 Task: Check current mortgage rates for homes with 1 Year ARM loan payments.
Action: Mouse moved to (866, 166)
Screenshot: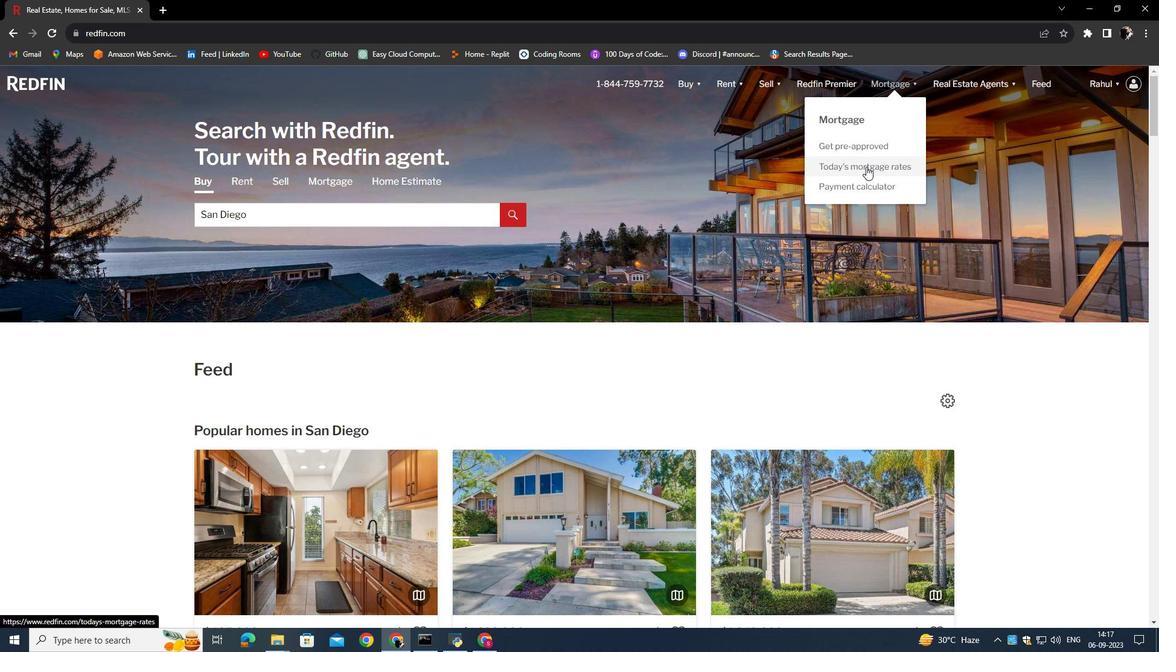 
Action: Mouse pressed left at (866, 166)
Screenshot: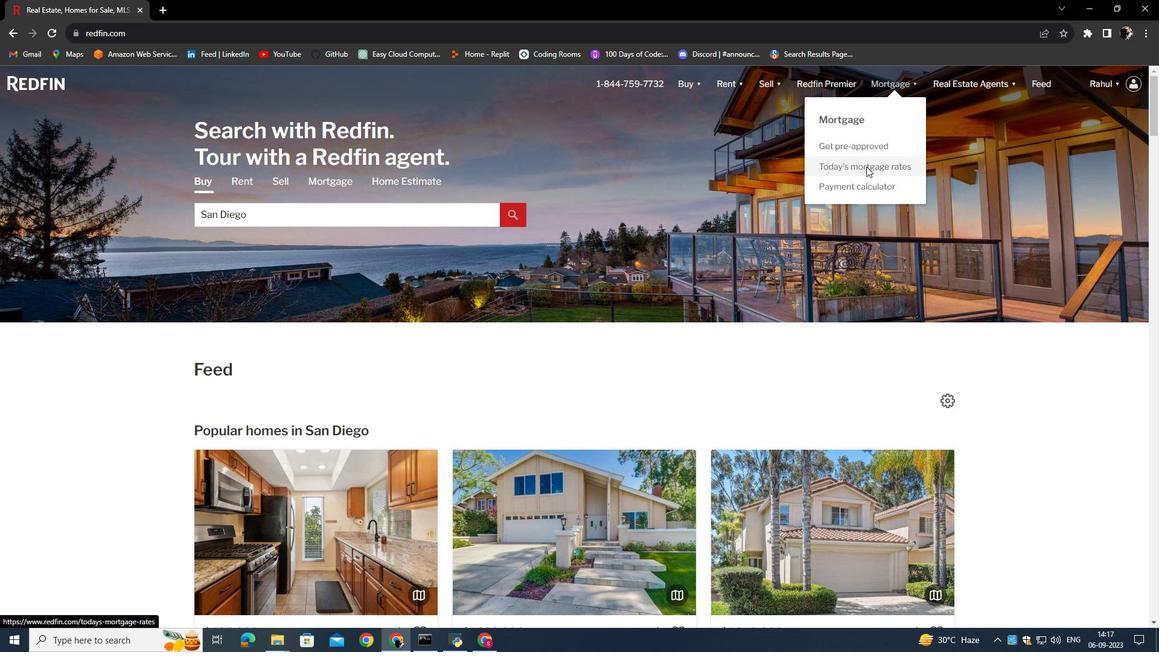 
Action: Mouse moved to (581, 369)
Screenshot: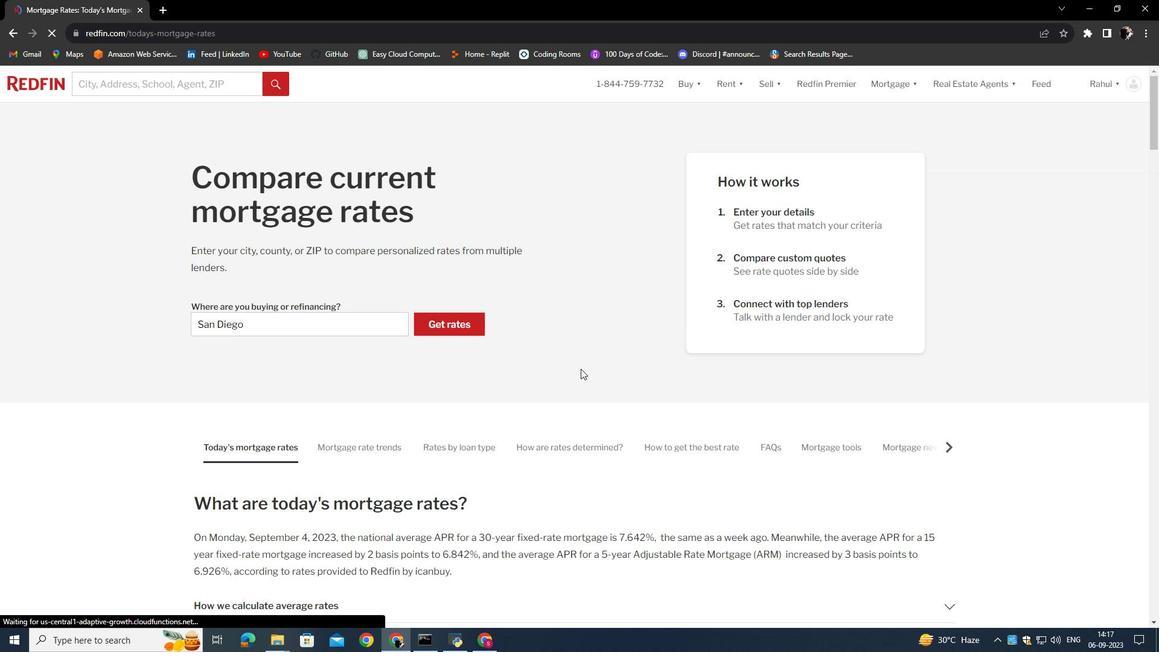 
Action: Mouse scrolled (581, 368) with delta (0, 0)
Screenshot: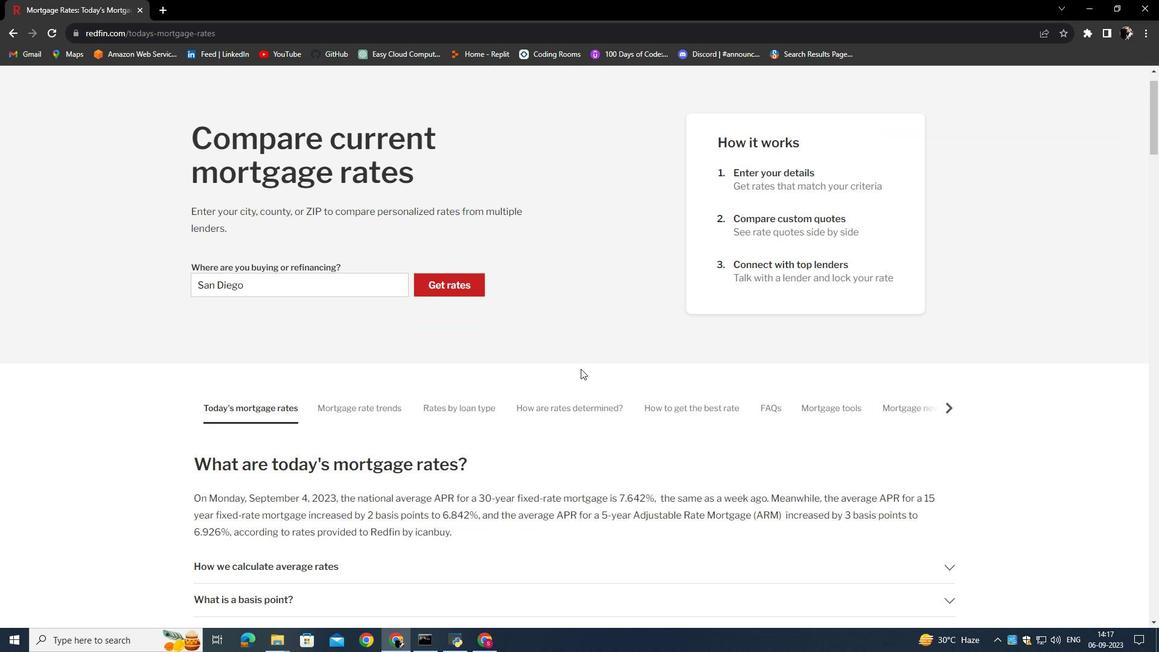 
Action: Mouse moved to (450, 265)
Screenshot: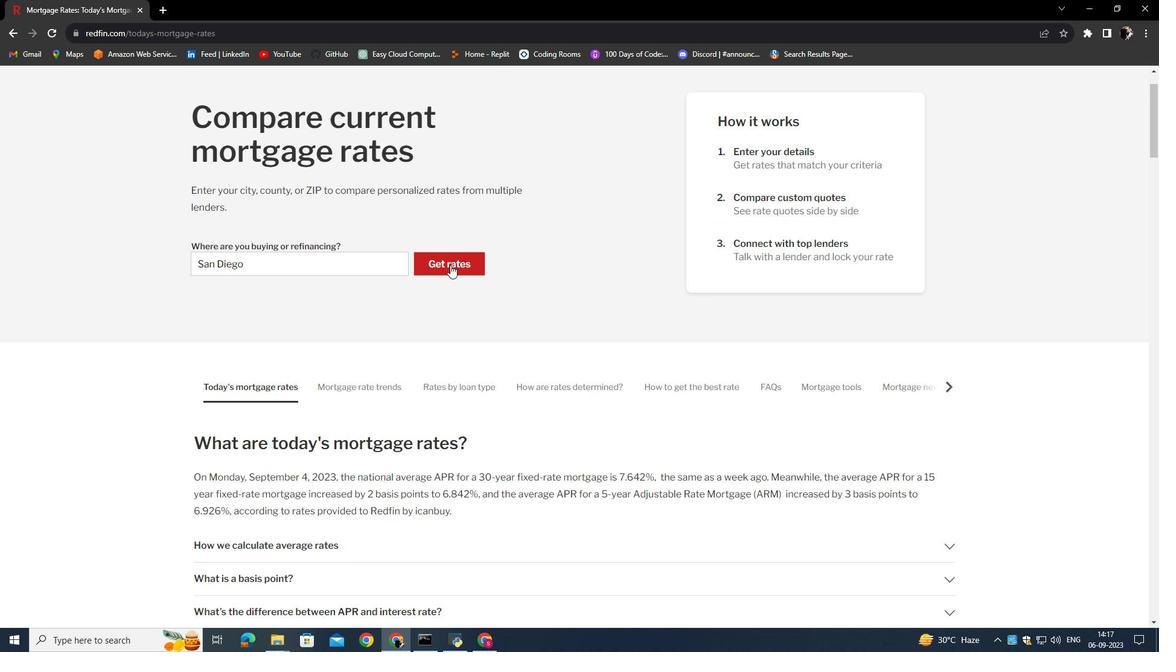 
Action: Mouse pressed left at (450, 265)
Screenshot: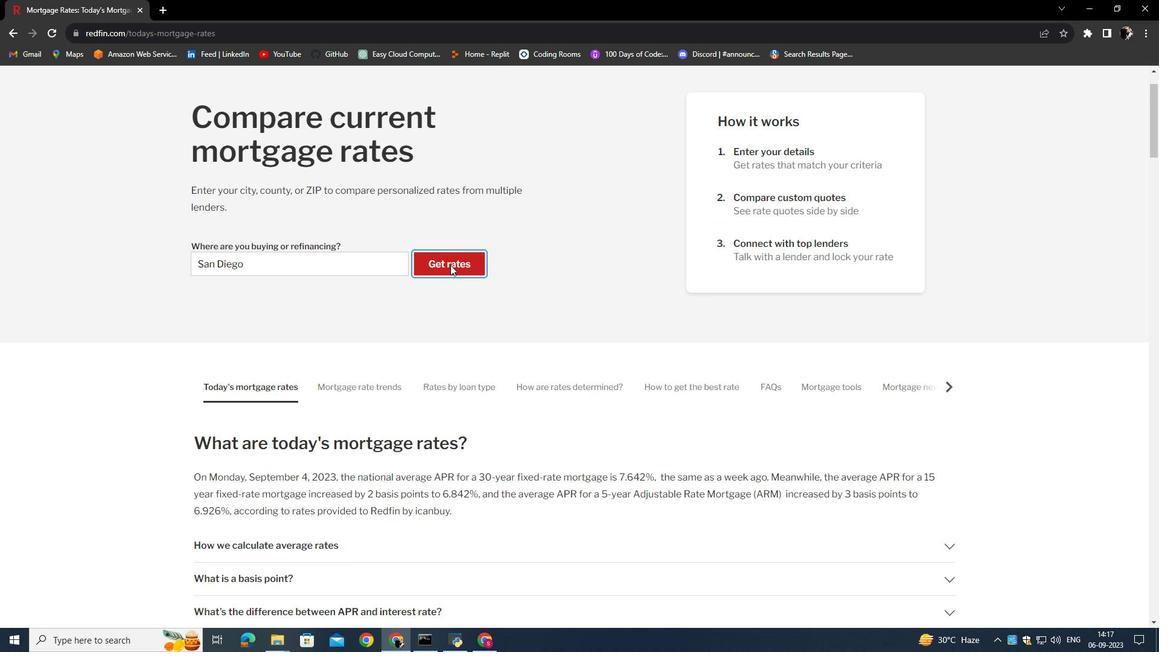 
Action: Mouse moved to (304, 418)
Screenshot: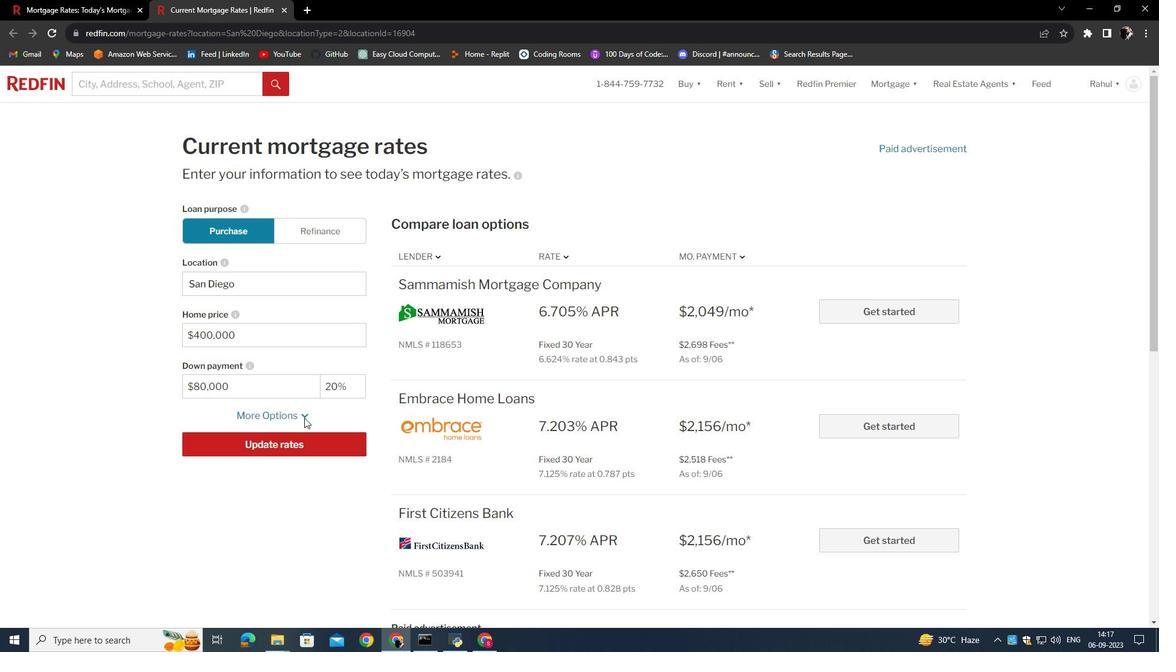 
Action: Mouse pressed left at (304, 418)
Screenshot: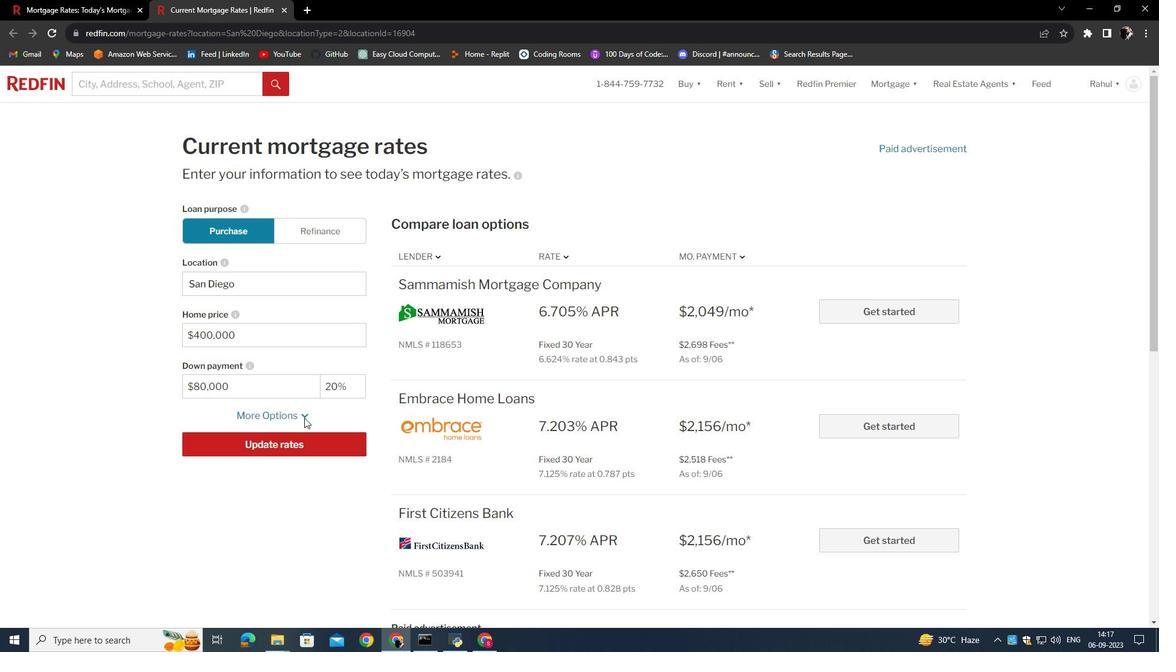 
Action: Mouse scrolled (304, 417) with delta (0, 0)
Screenshot: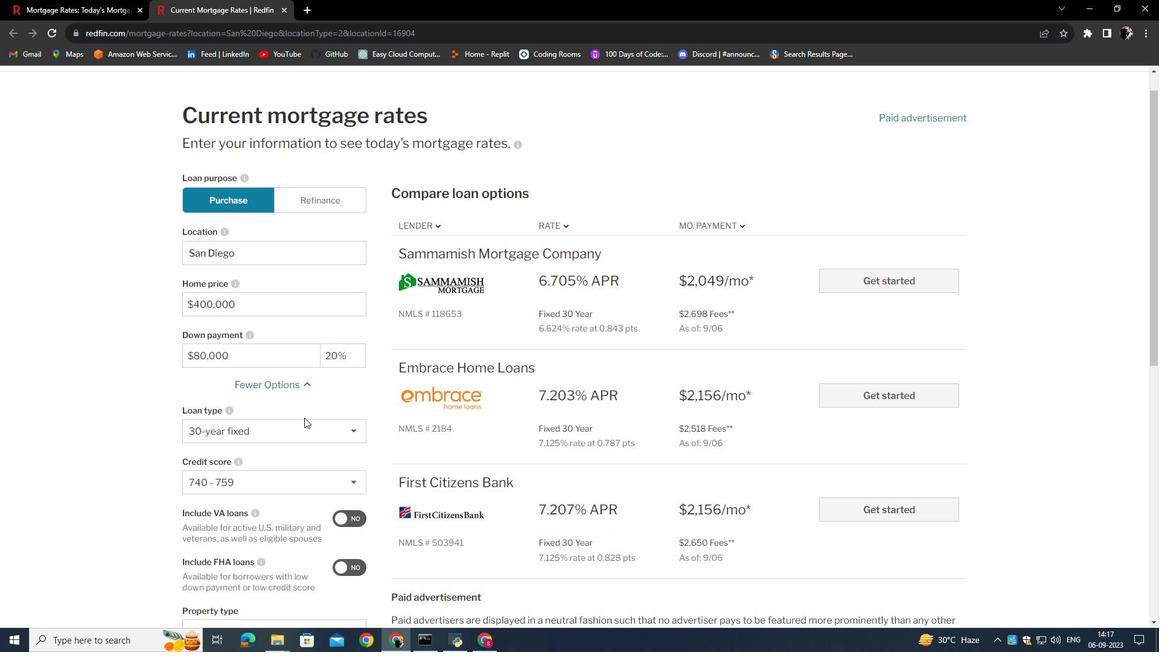 
Action: Mouse scrolled (304, 417) with delta (0, 0)
Screenshot: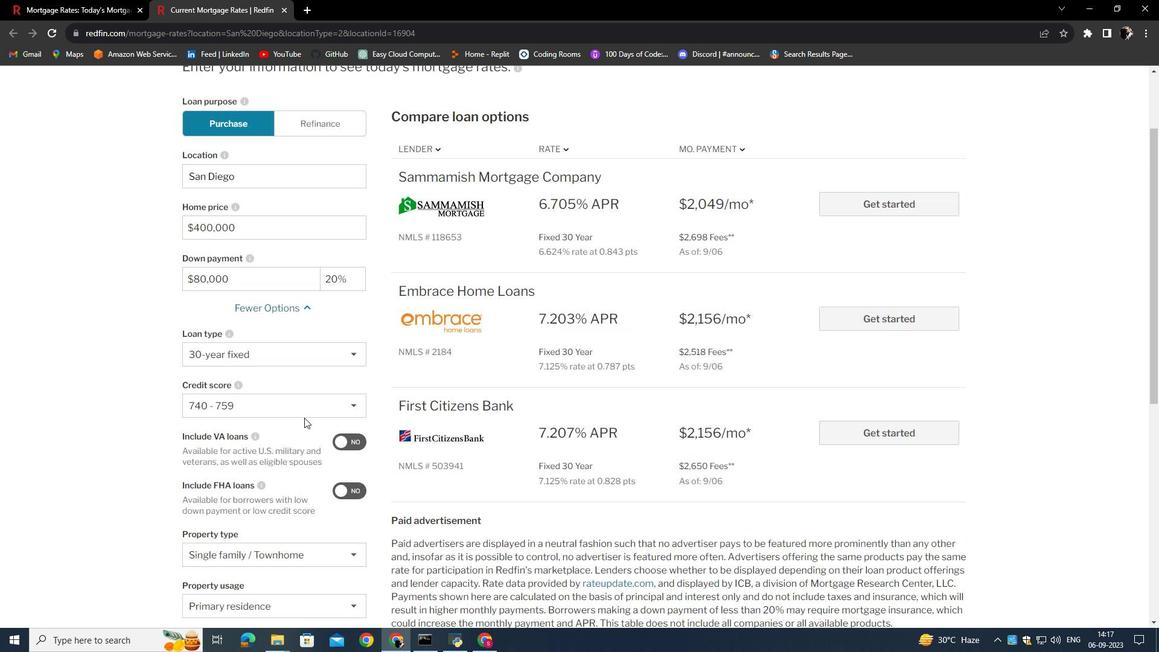 
Action: Mouse moved to (276, 343)
Screenshot: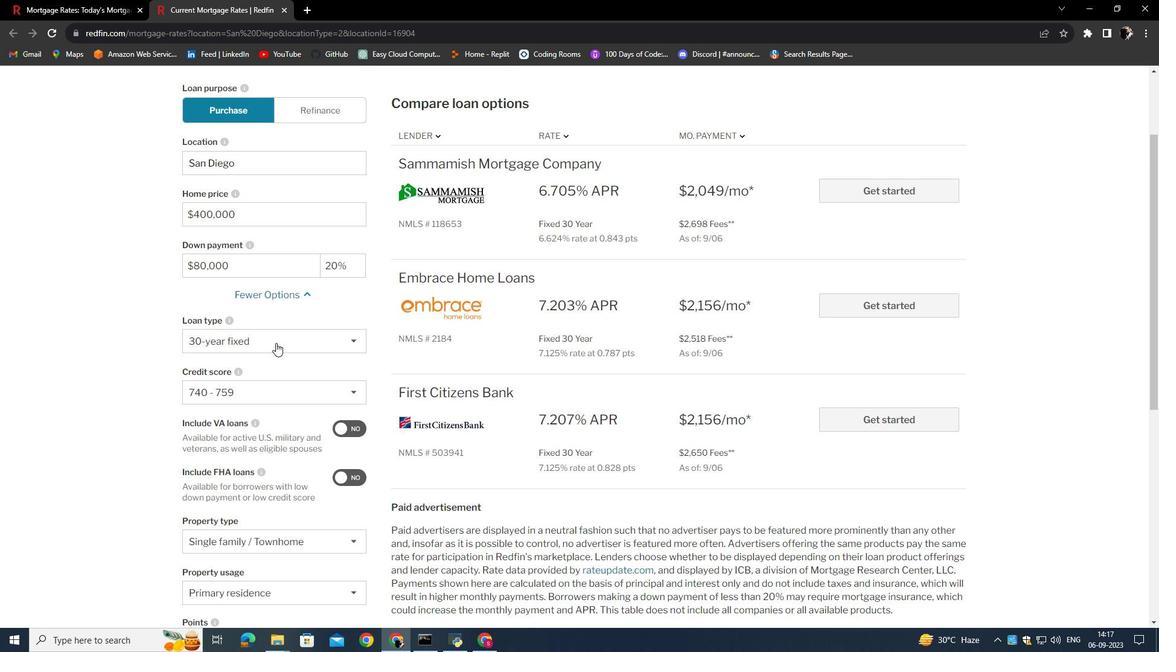 
Action: Mouse pressed left at (276, 343)
Screenshot: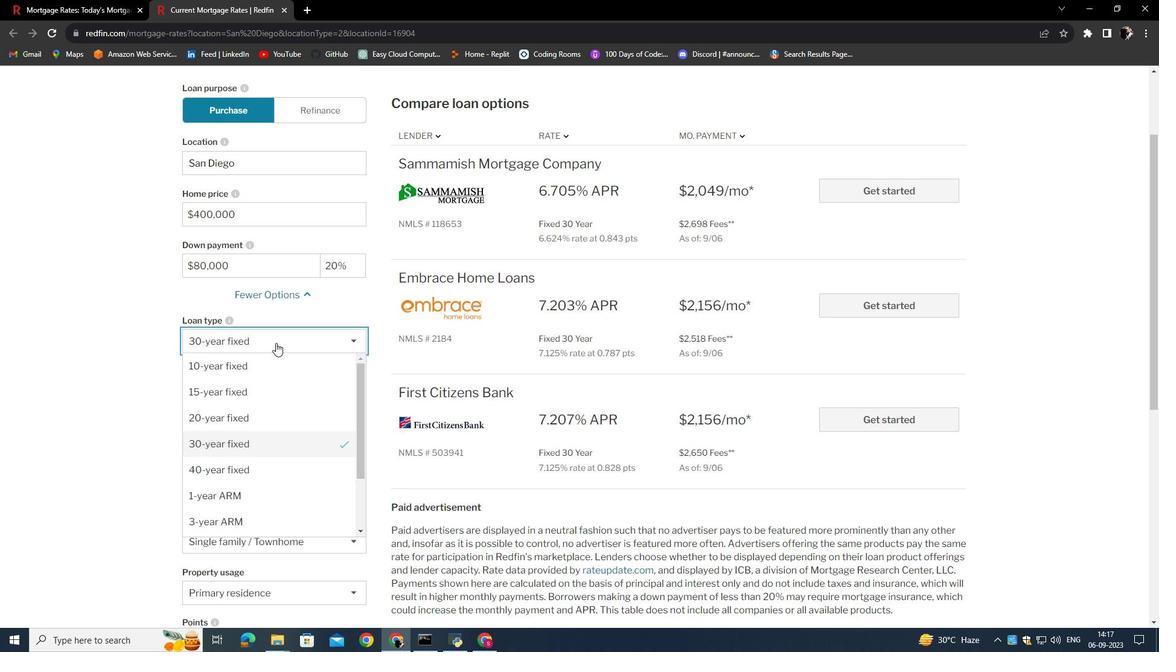 
Action: Mouse moved to (259, 491)
Screenshot: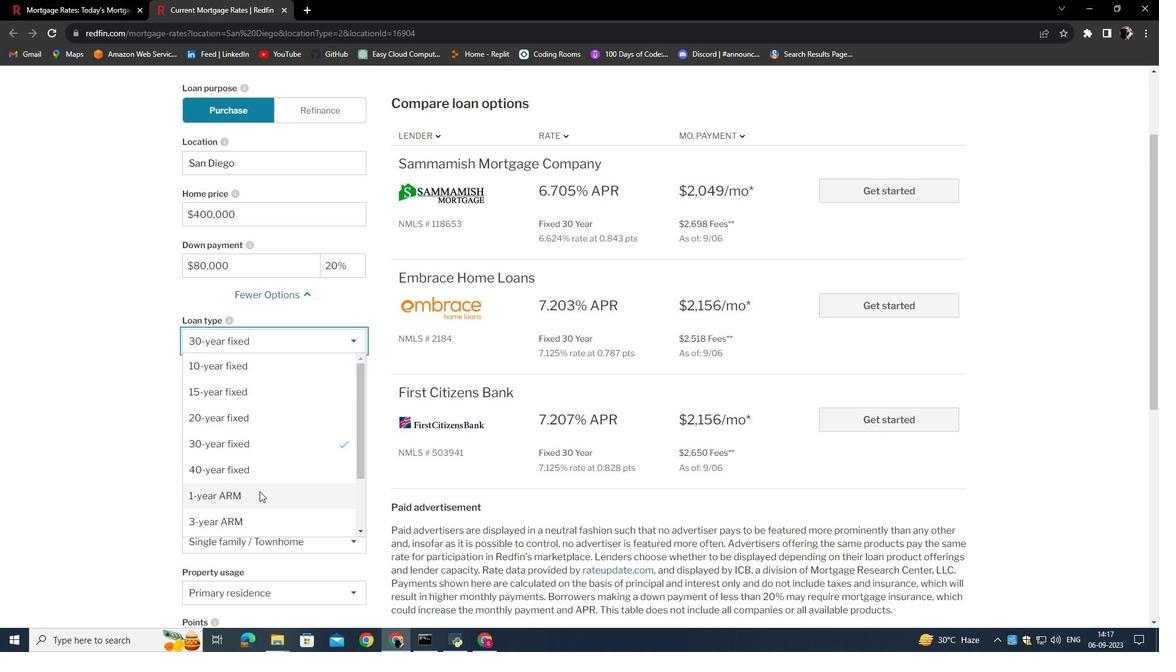 
Action: Mouse pressed left at (259, 491)
Screenshot: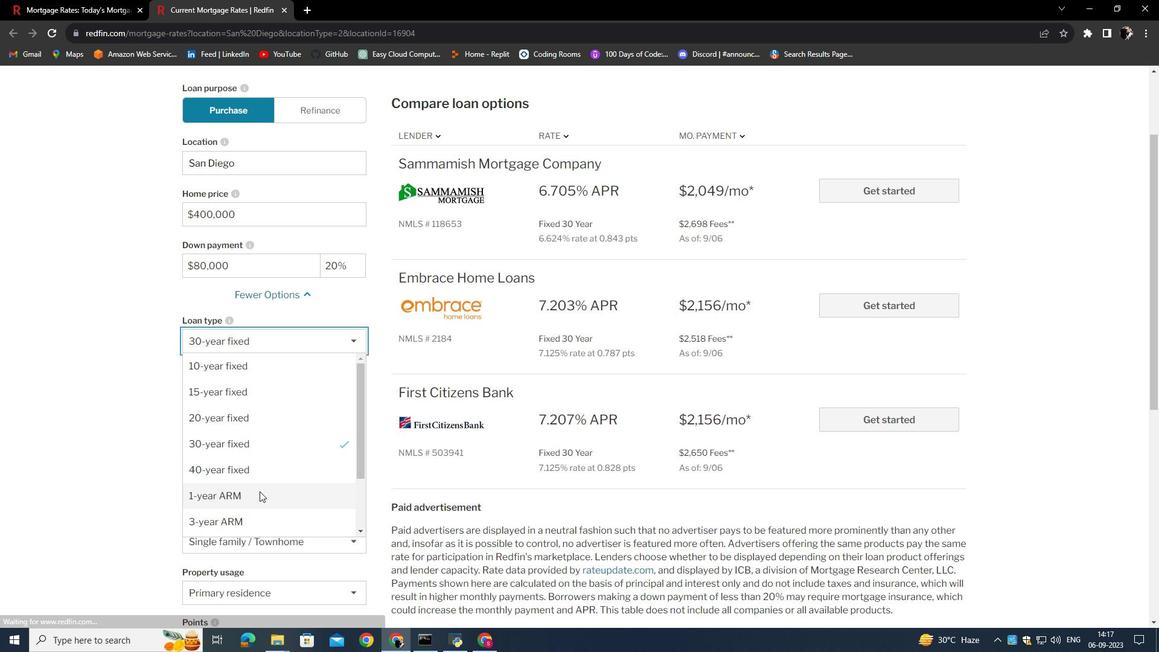 
Action: Mouse moved to (471, 421)
Screenshot: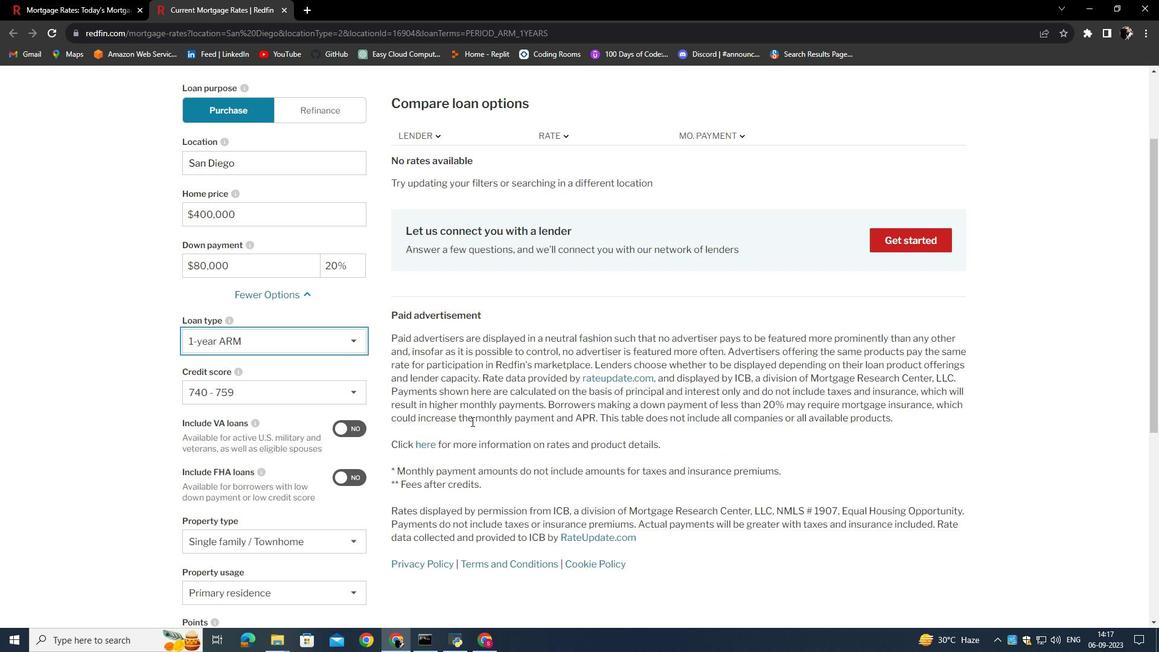 
Action: Mouse scrolled (471, 421) with delta (0, 0)
Screenshot: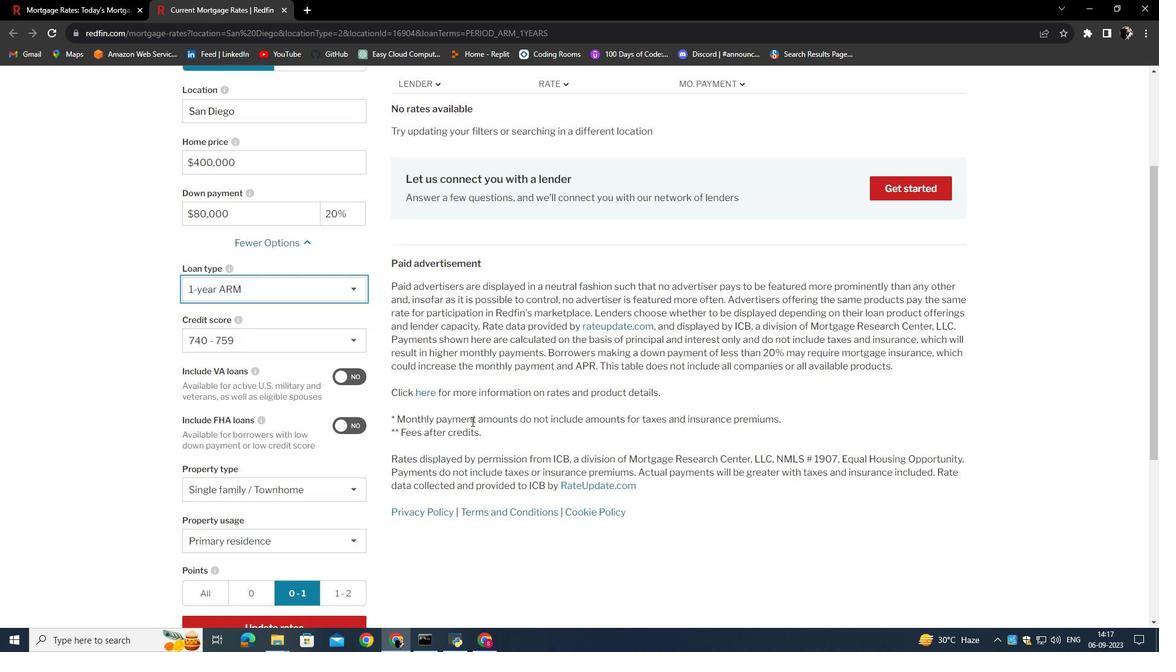 
Action: Mouse scrolled (471, 421) with delta (0, 0)
Screenshot: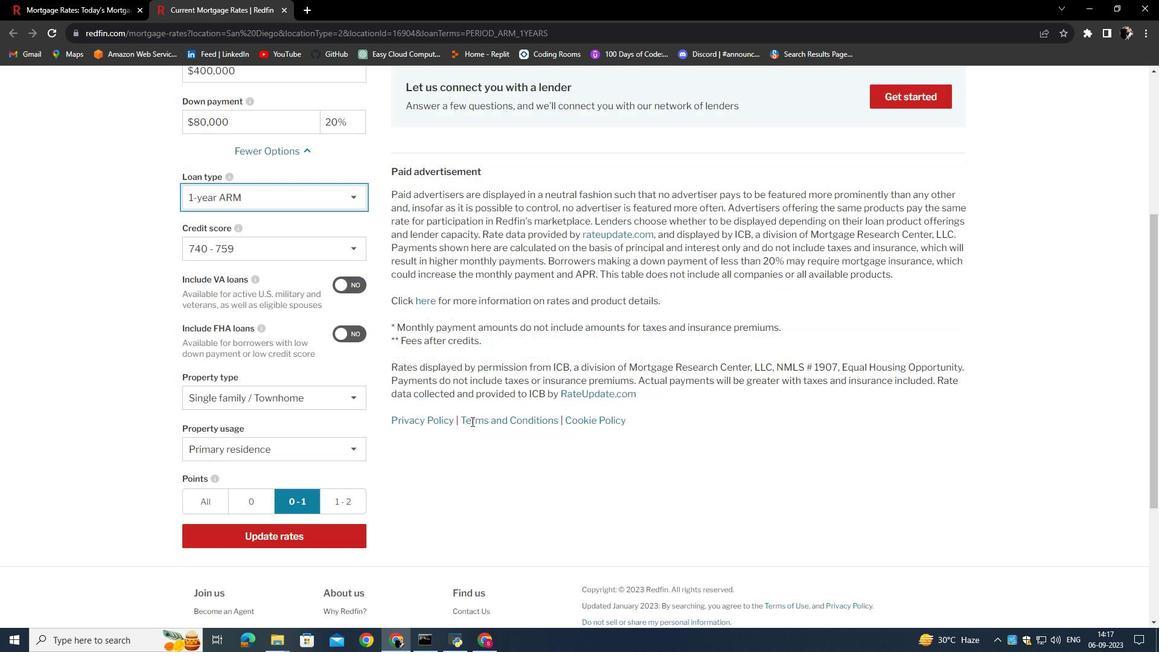 
Action: Mouse scrolled (471, 421) with delta (0, 0)
Screenshot: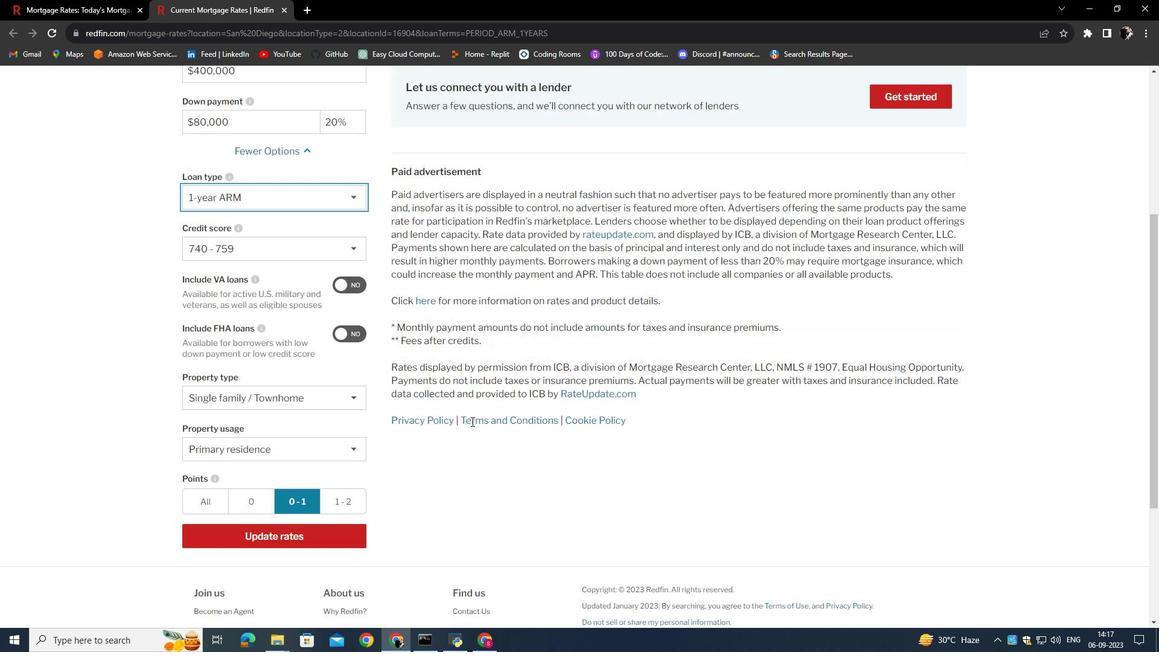 
Action: Mouse moved to (289, 497)
Screenshot: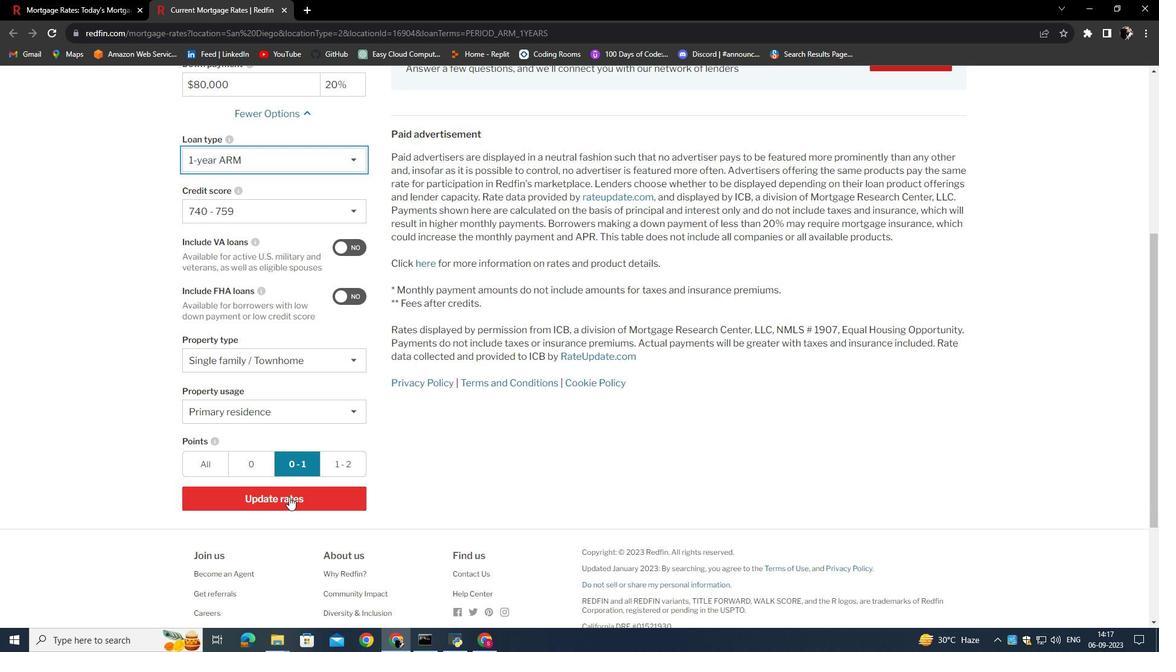 
Action: Mouse pressed left at (289, 497)
Screenshot: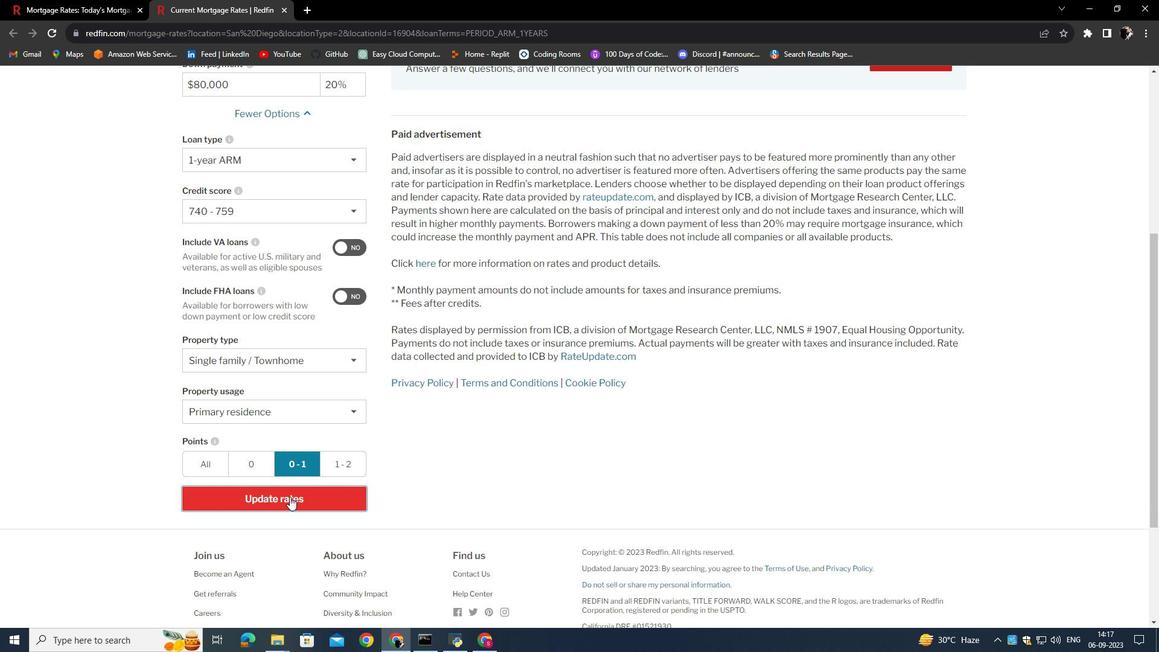 
Action: Mouse moved to (415, 328)
Screenshot: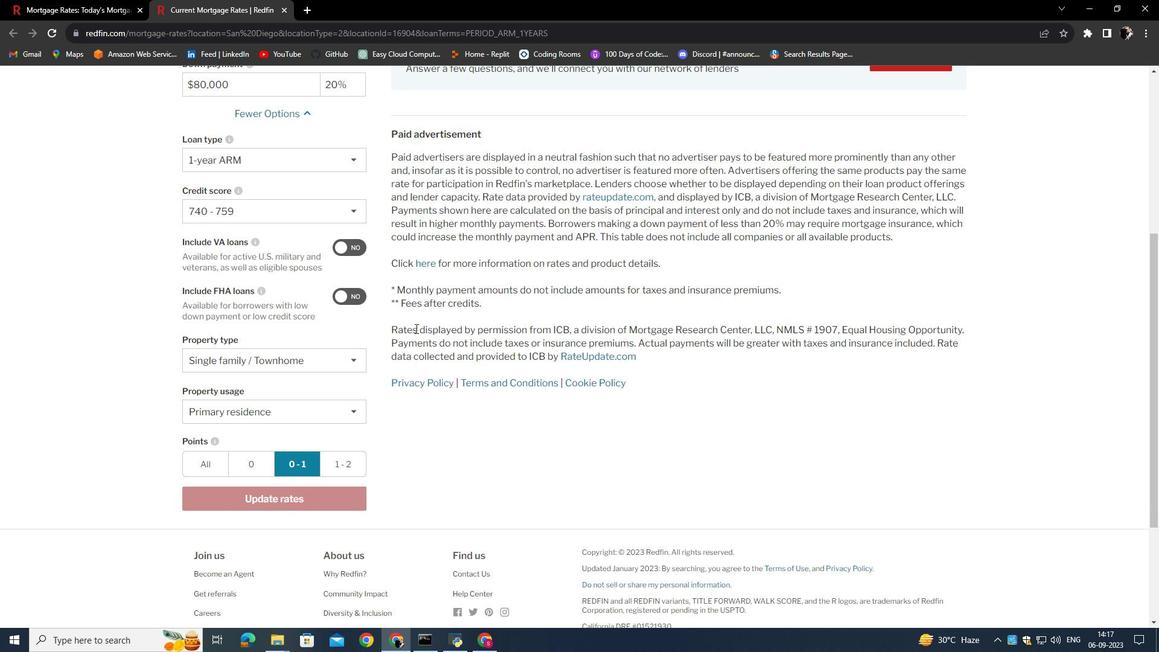 
Action: Mouse scrolled (415, 329) with delta (0, 0)
Screenshot: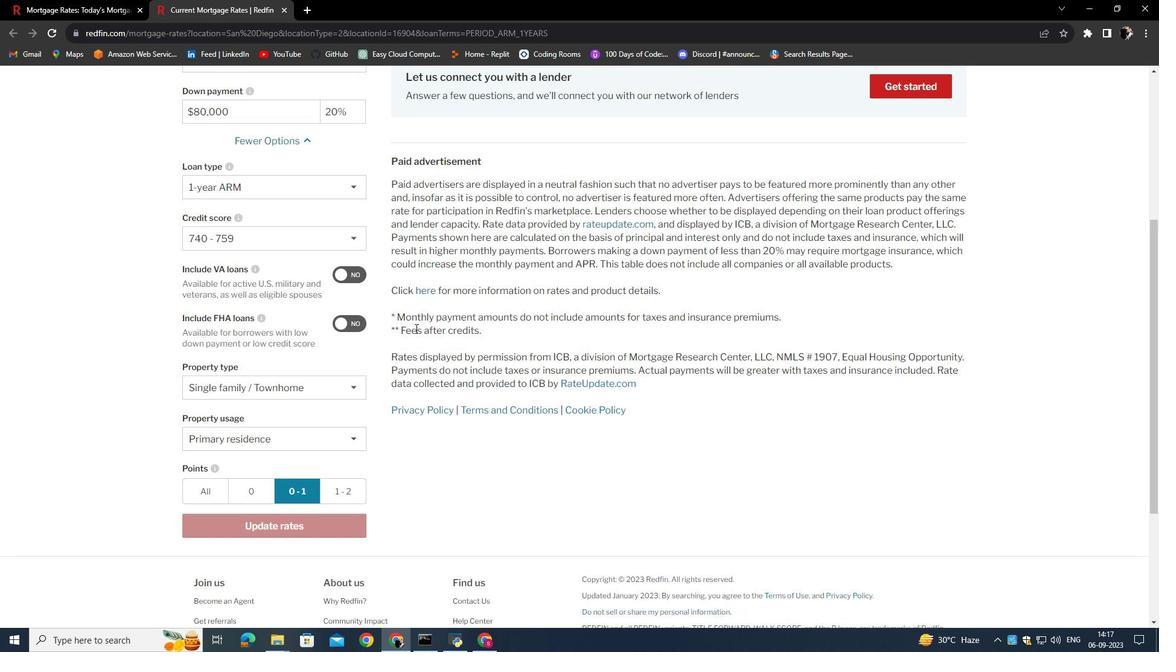 
Action: Mouse scrolled (415, 329) with delta (0, 0)
Screenshot: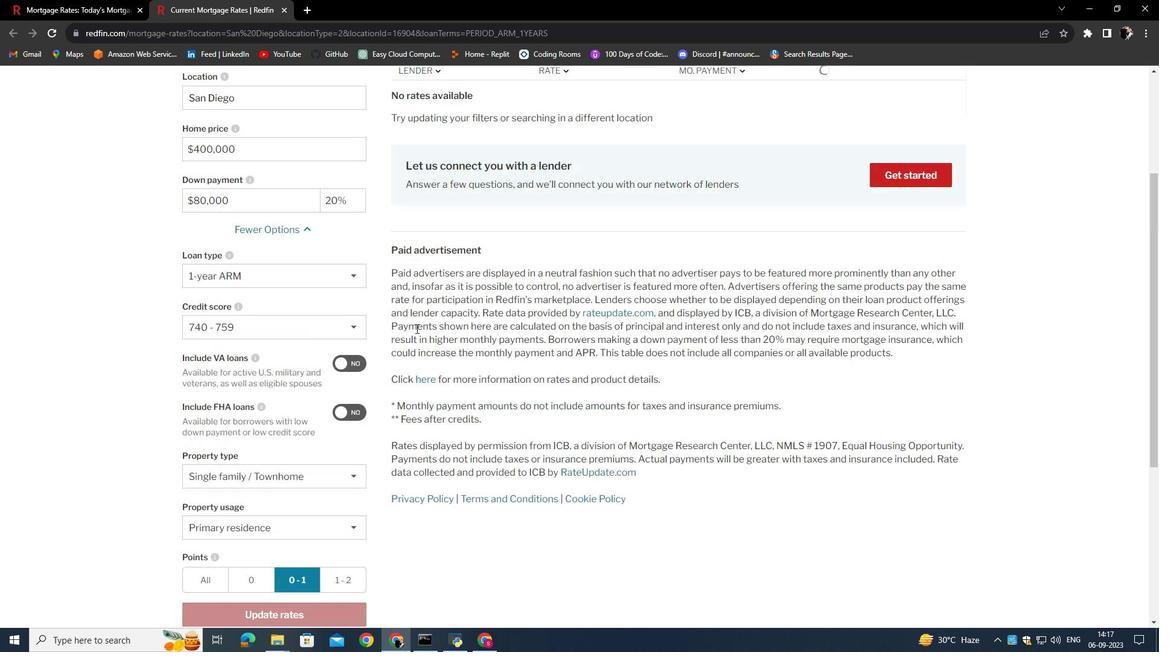 
Action: Mouse scrolled (415, 329) with delta (0, 0)
Screenshot: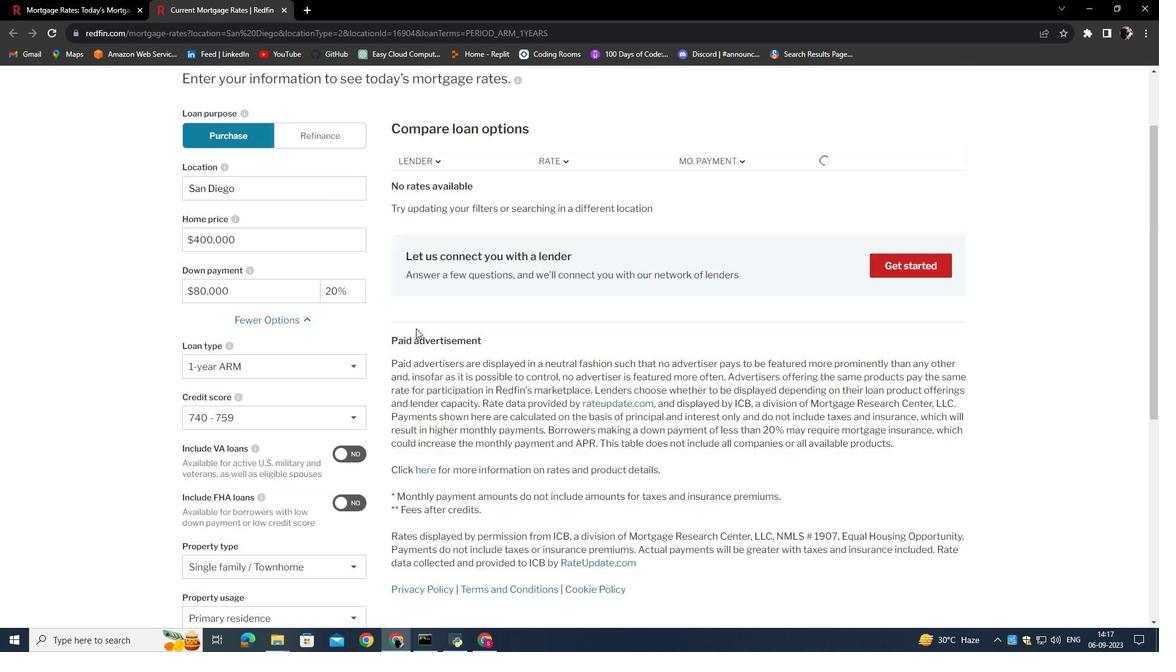 
Action: Mouse scrolled (415, 329) with delta (0, 0)
Screenshot: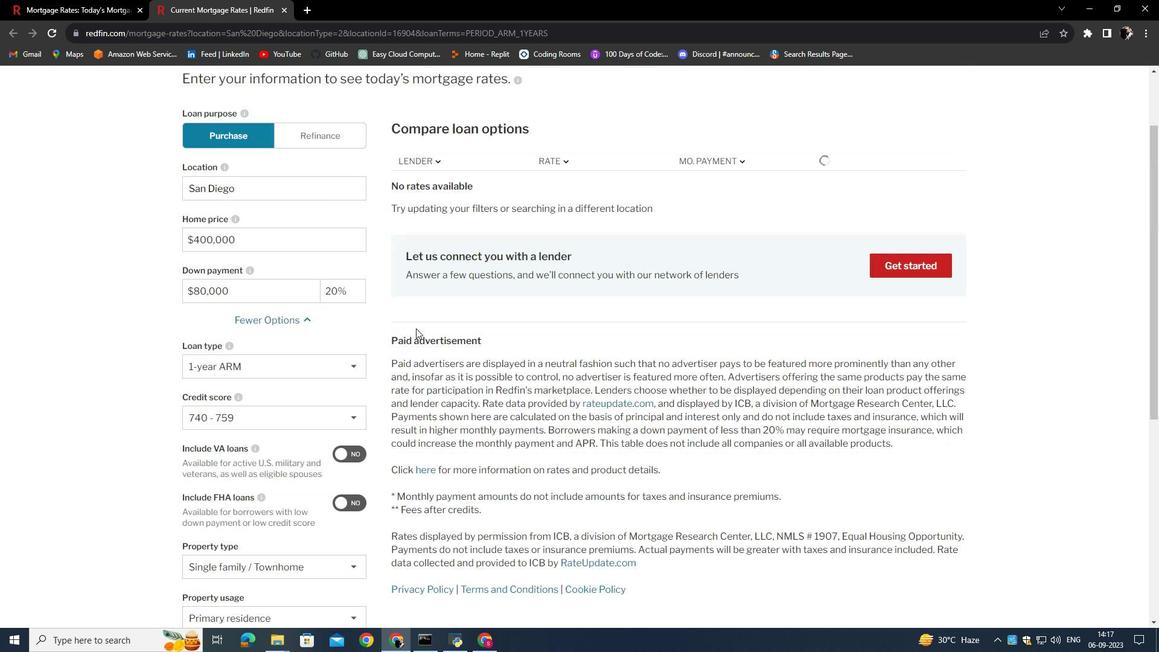 
Action: Mouse moved to (416, 328)
Screenshot: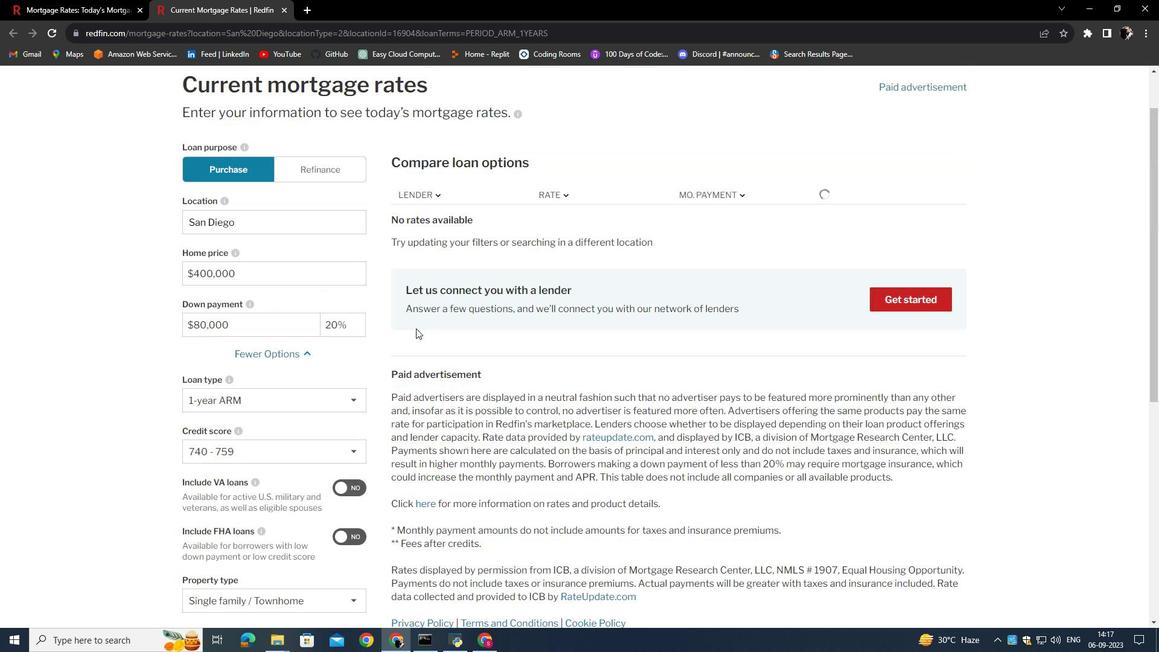 
Action: Mouse scrolled (416, 329) with delta (0, 0)
Screenshot: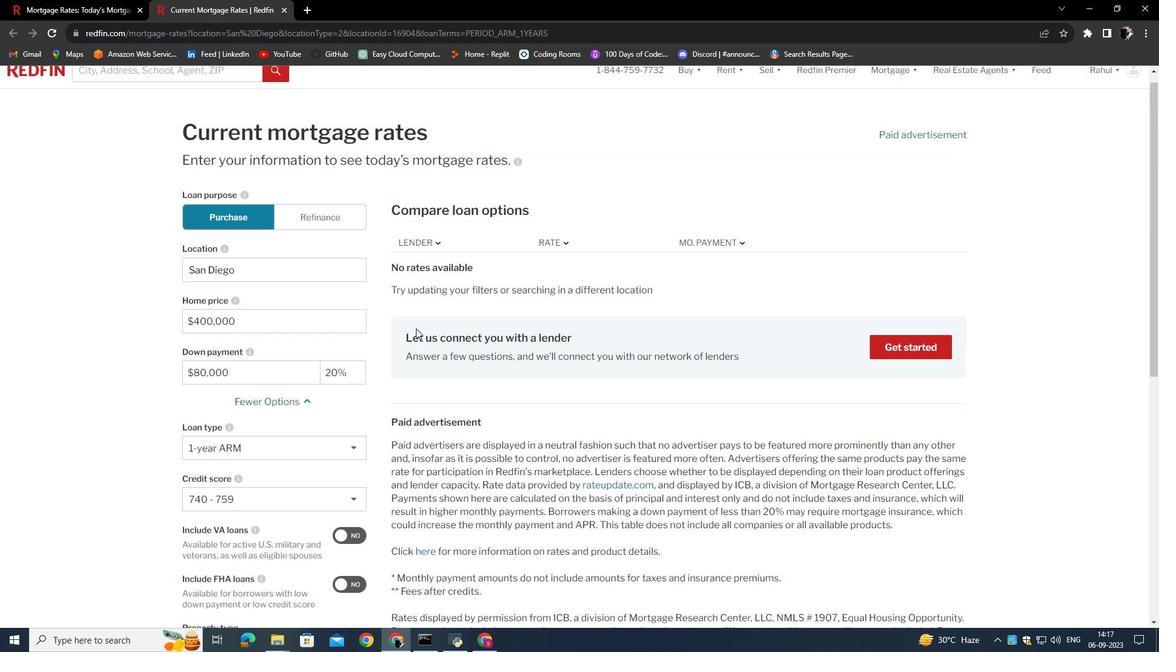 
